 Task: Open a blank sheet, save the file as analytics.rtf Insert a table ' 2 by 2' In first column, add headers, 'Category, Amount'. Under first header, add  RentUnder second header, add 2000. Change table style to  Blue
Action: Mouse moved to (290, 205)
Screenshot: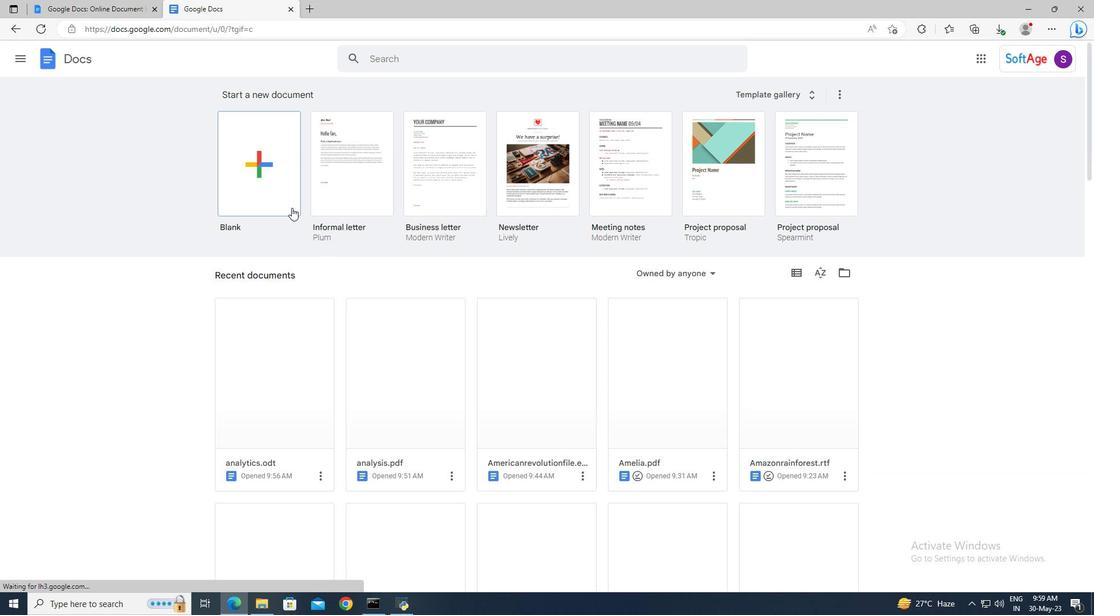 
Action: Mouse pressed left at (290, 205)
Screenshot: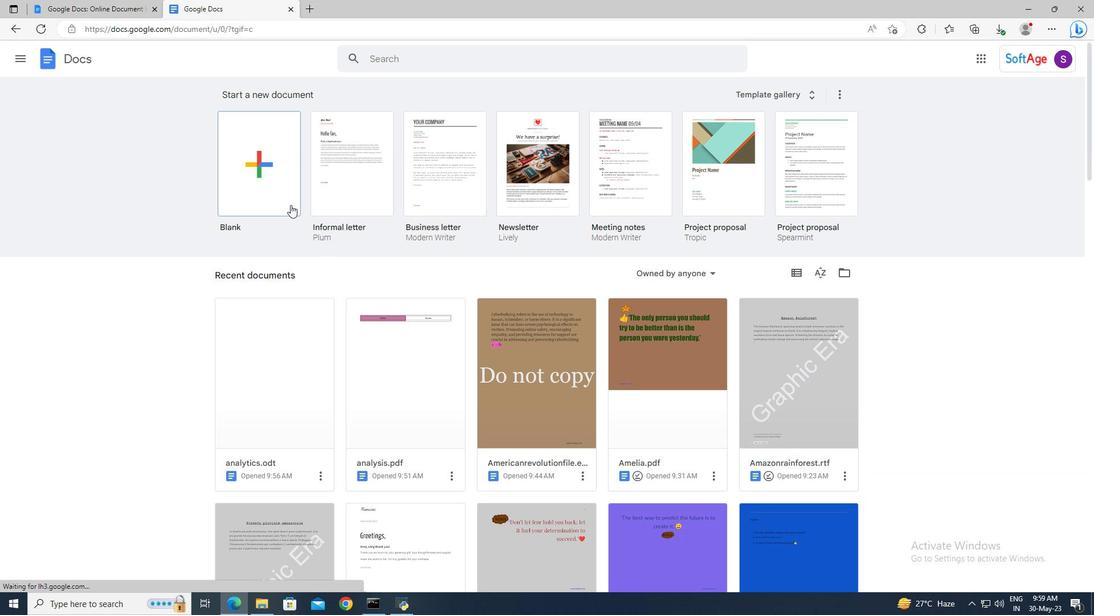 
Action: Mouse moved to (106, 53)
Screenshot: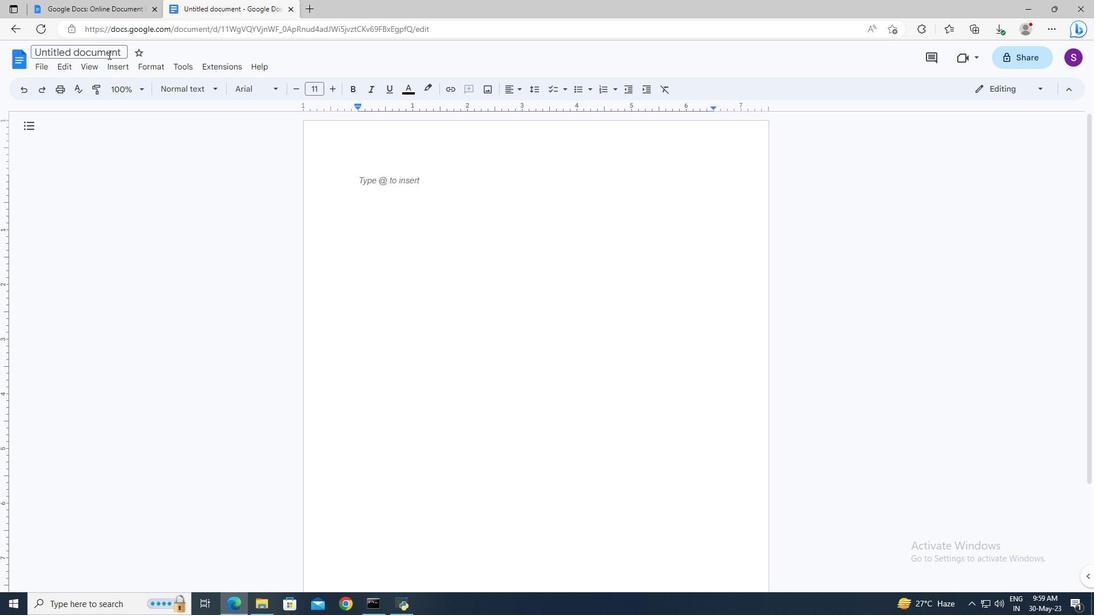 
Action: Mouse pressed left at (106, 53)
Screenshot: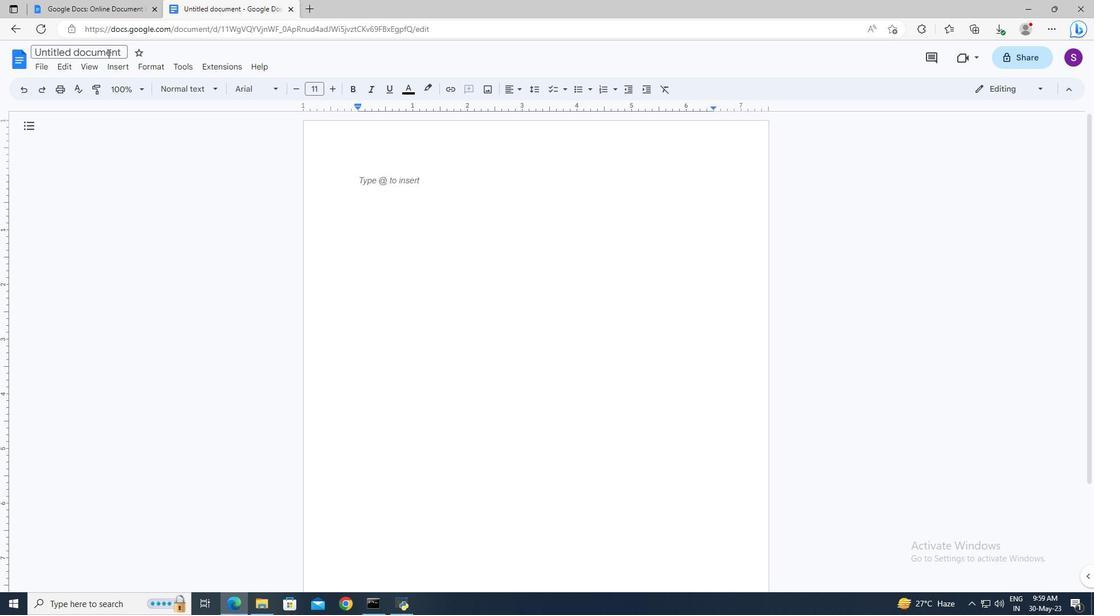 
Action: Key pressed analytics.rtf<Key.enter>
Screenshot: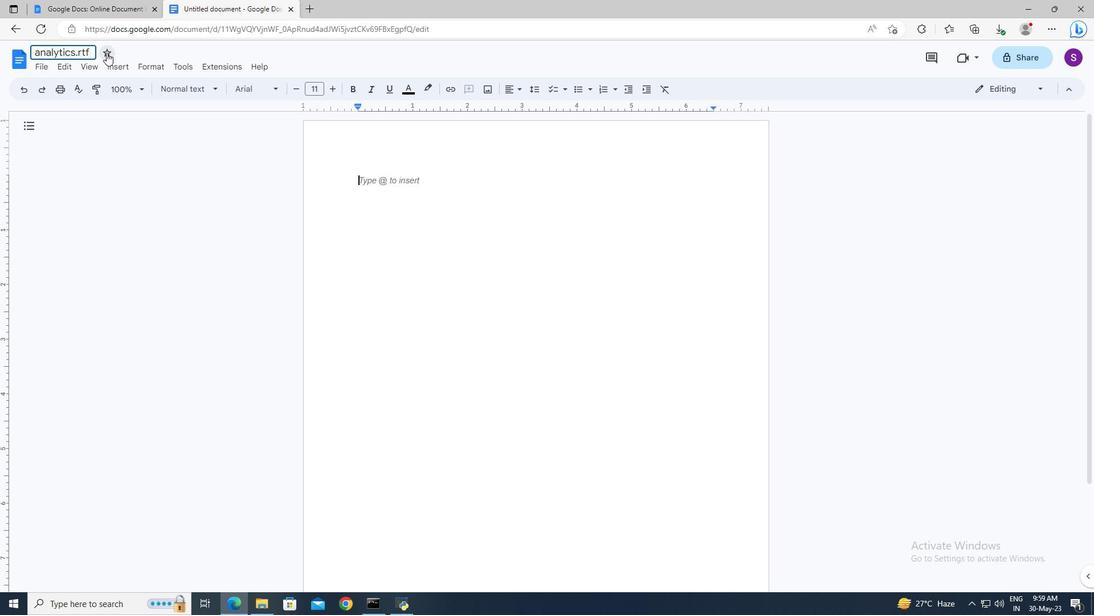 
Action: Mouse moved to (116, 64)
Screenshot: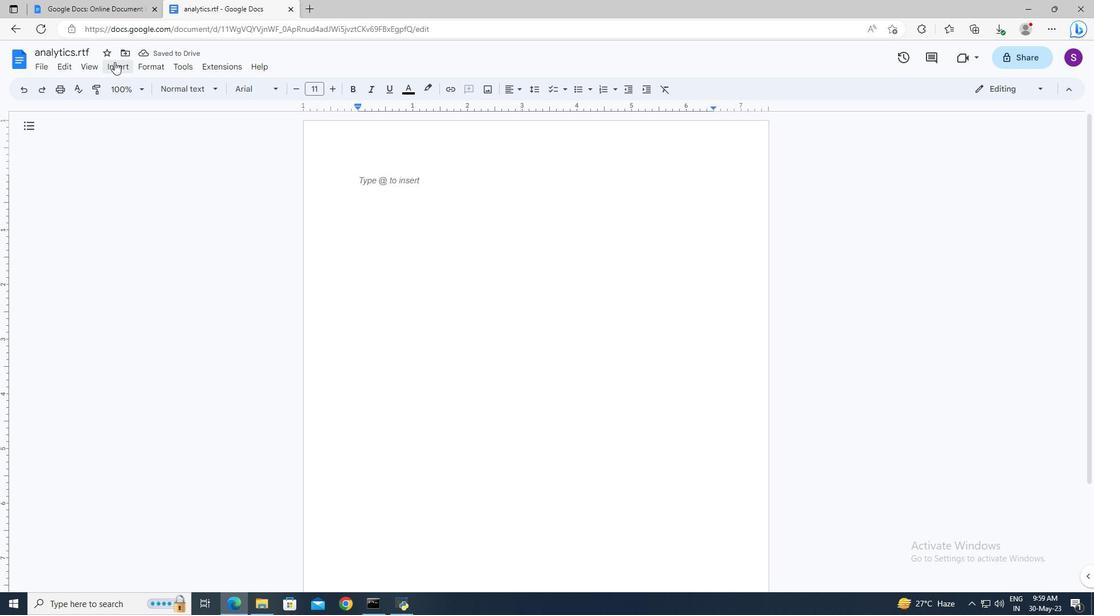 
Action: Mouse pressed left at (116, 64)
Screenshot: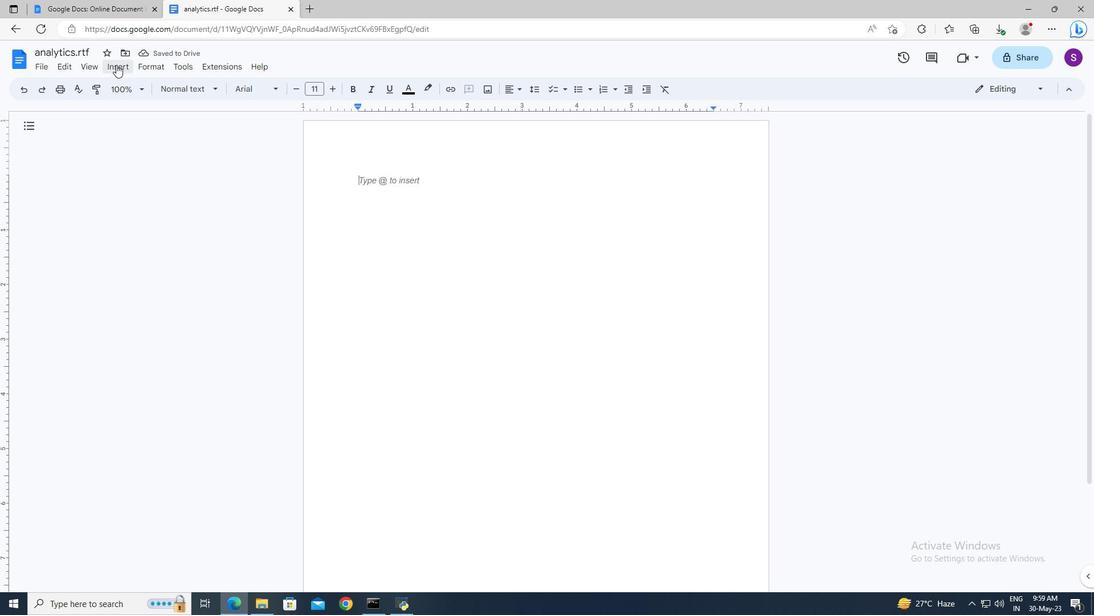 
Action: Mouse moved to (305, 143)
Screenshot: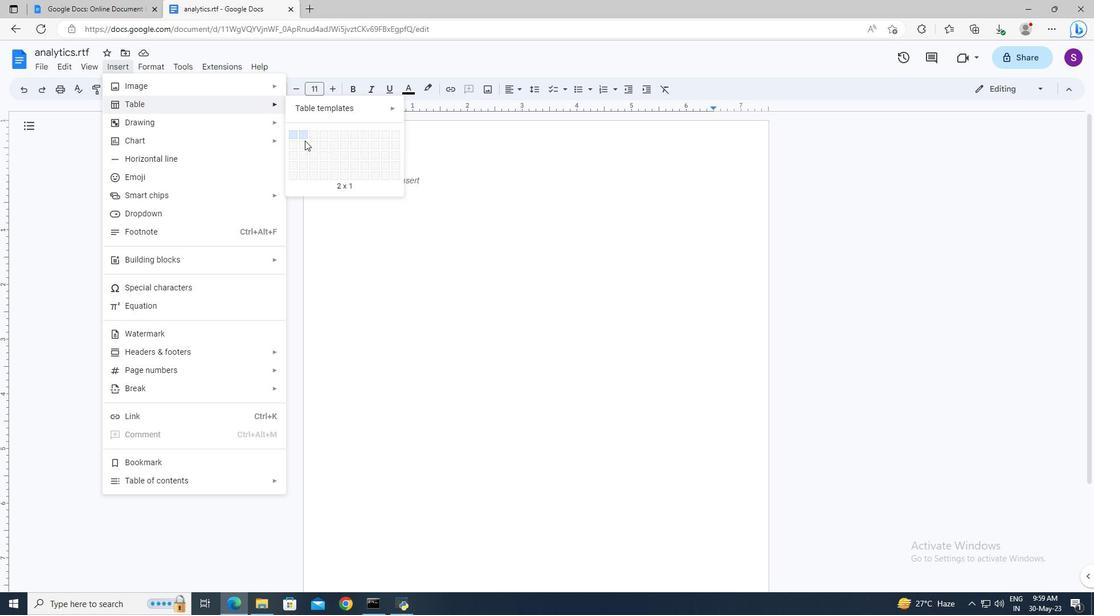 
Action: Mouse pressed left at (305, 143)
Screenshot: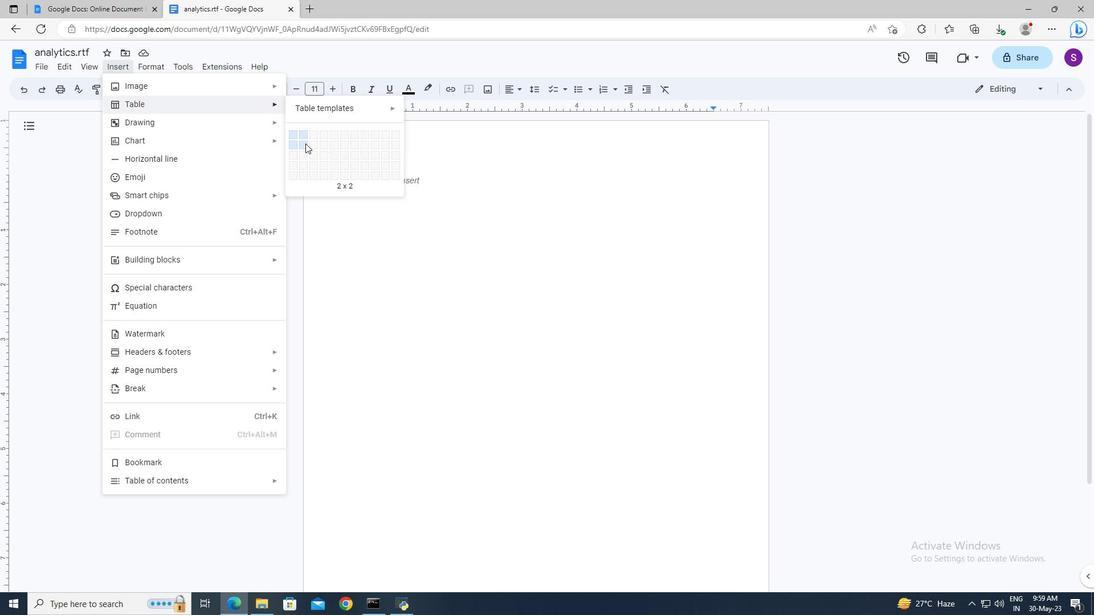 
Action: Key pressed <Key.shift>Category<Key.tab><Key.shift>Amount
Screenshot: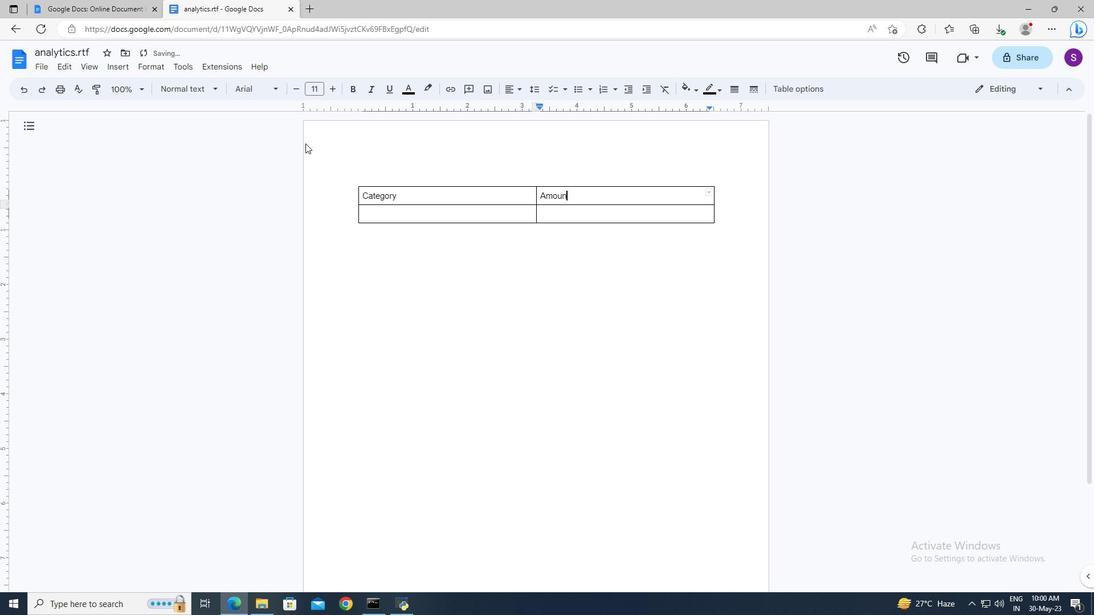 
Action: Mouse moved to (373, 217)
Screenshot: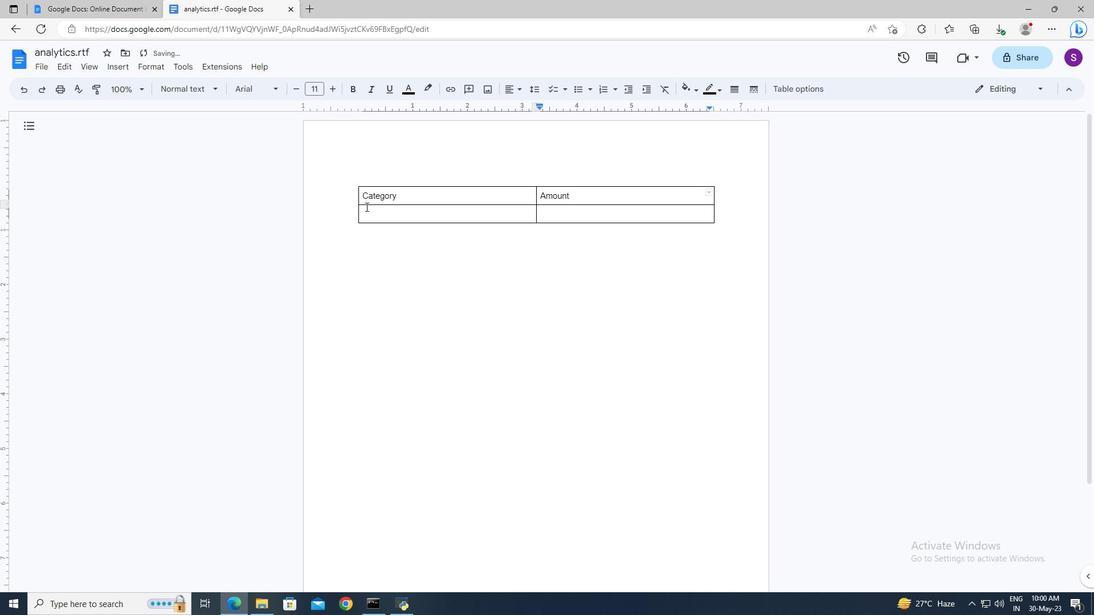 
Action: Mouse pressed left at (373, 217)
Screenshot: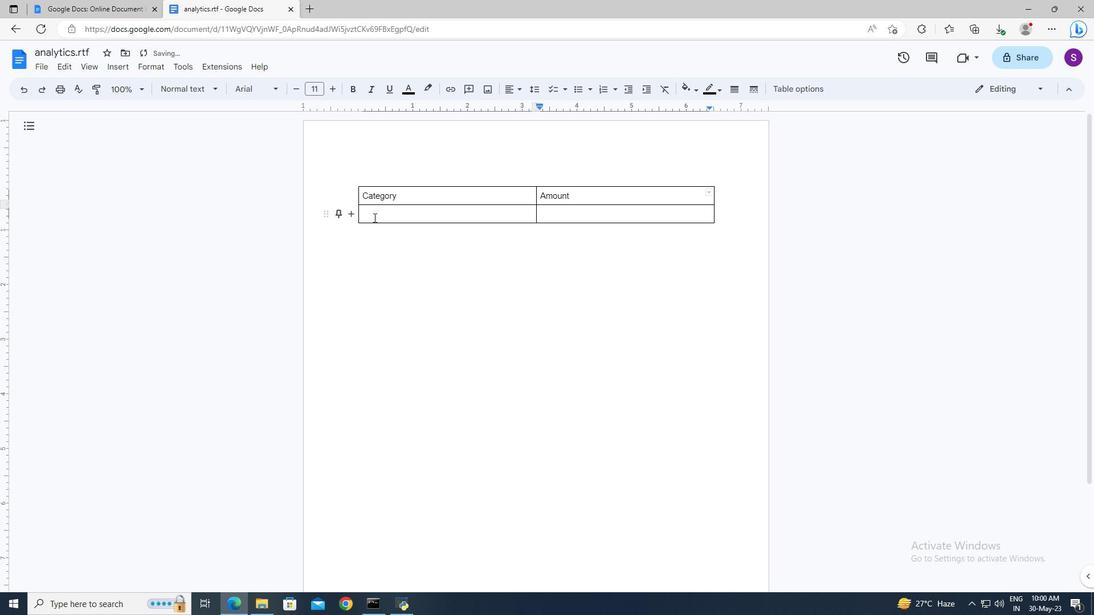 
Action: Key pressed <Key.shift>Rent<Key.tab>2000
Screenshot: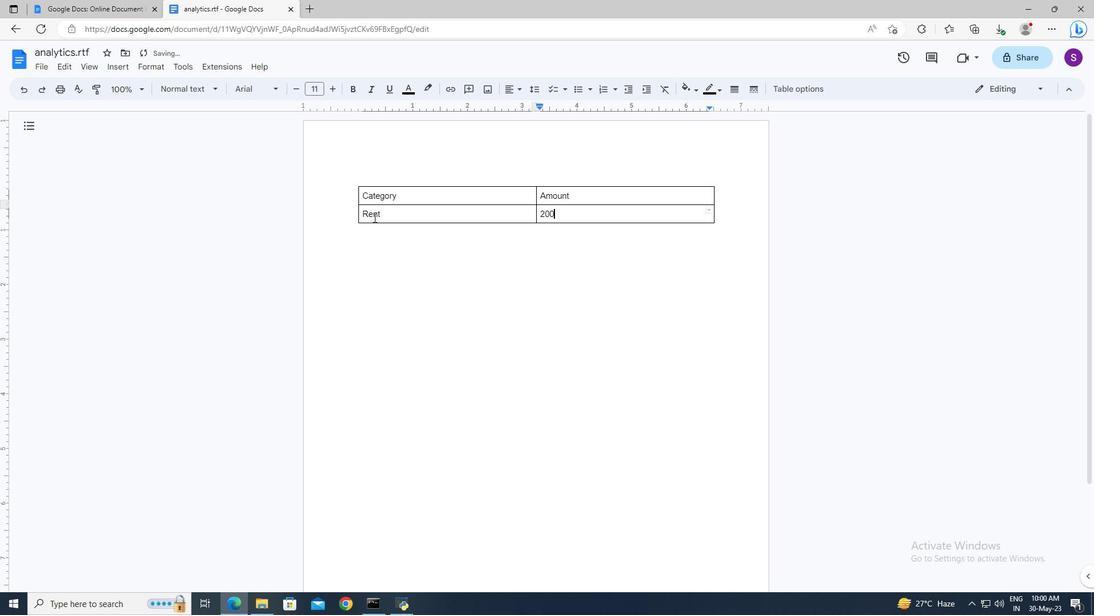 
Action: Mouse moved to (783, 92)
Screenshot: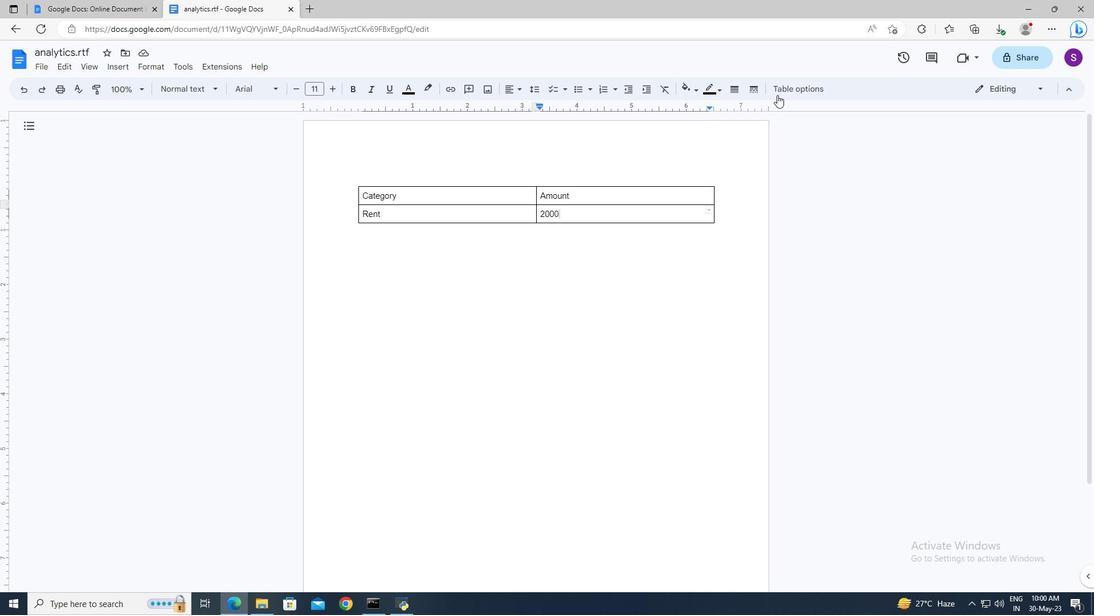 
Action: Mouse pressed left at (783, 92)
Screenshot: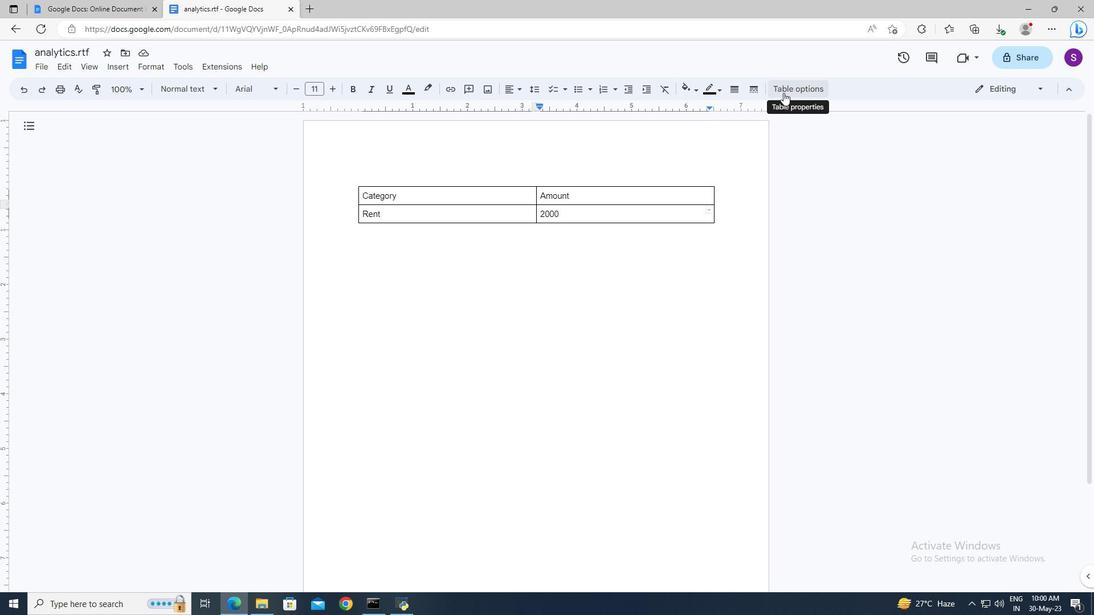 
Action: Mouse moved to (961, 262)
Screenshot: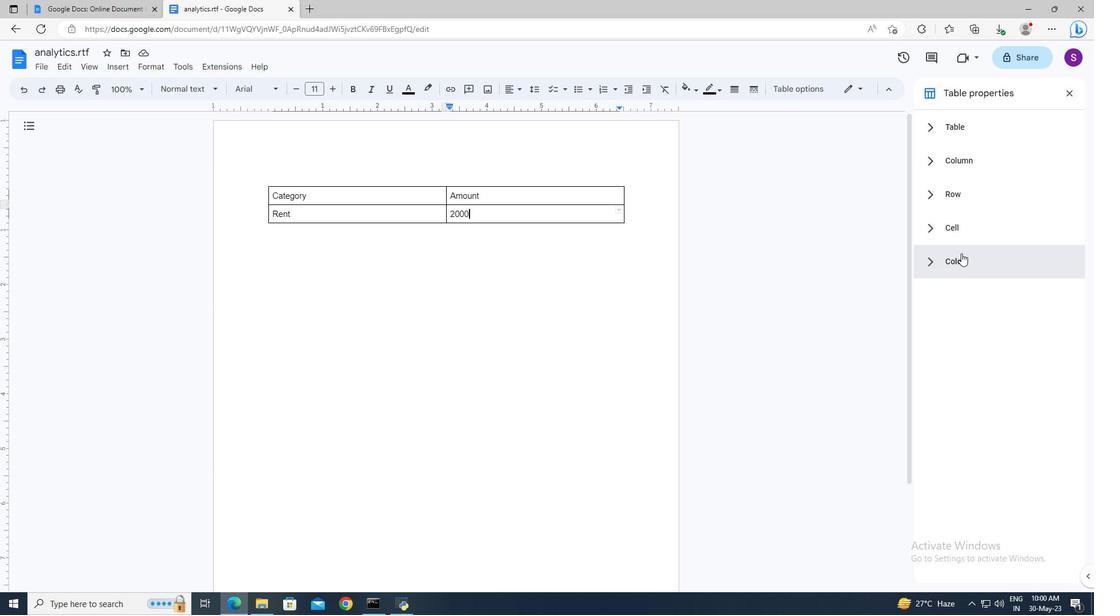 
Action: Mouse pressed left at (961, 262)
Screenshot: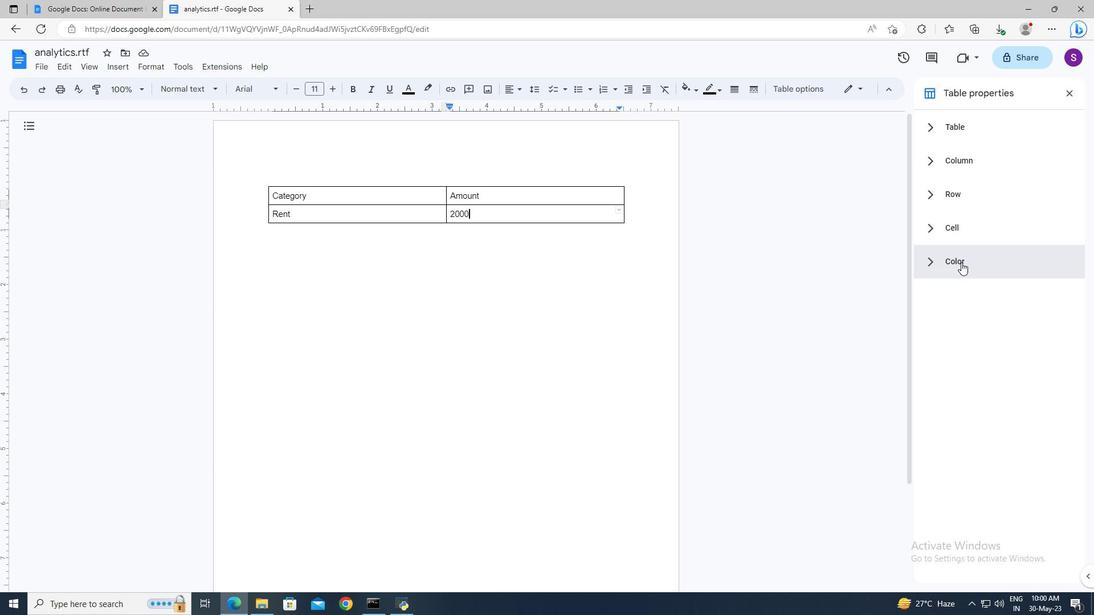 
Action: Mouse moved to (946, 311)
Screenshot: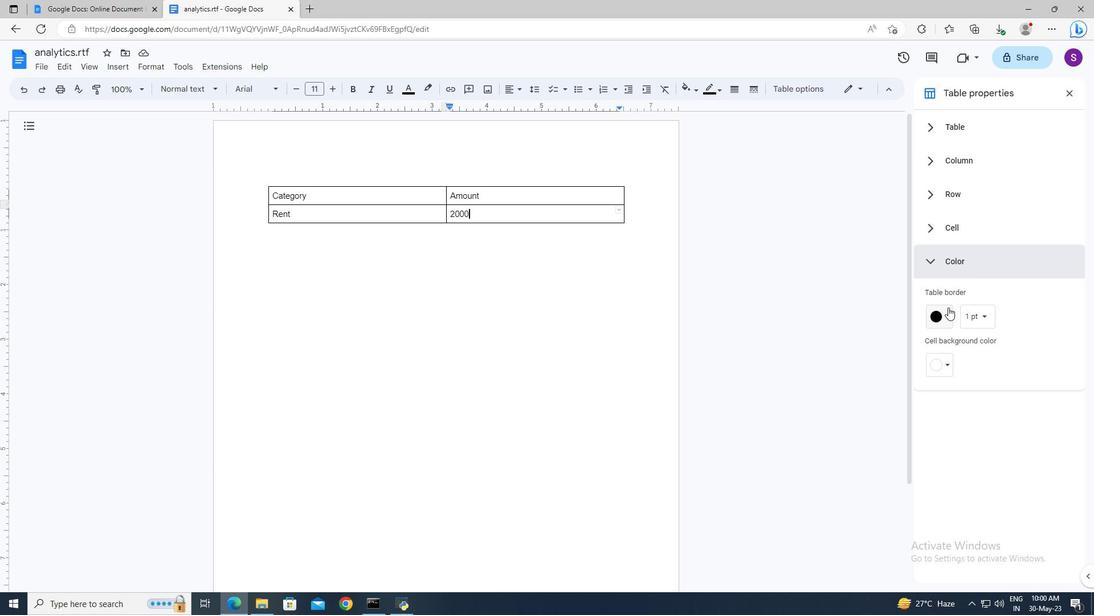 
Action: Mouse pressed left at (946, 311)
Screenshot: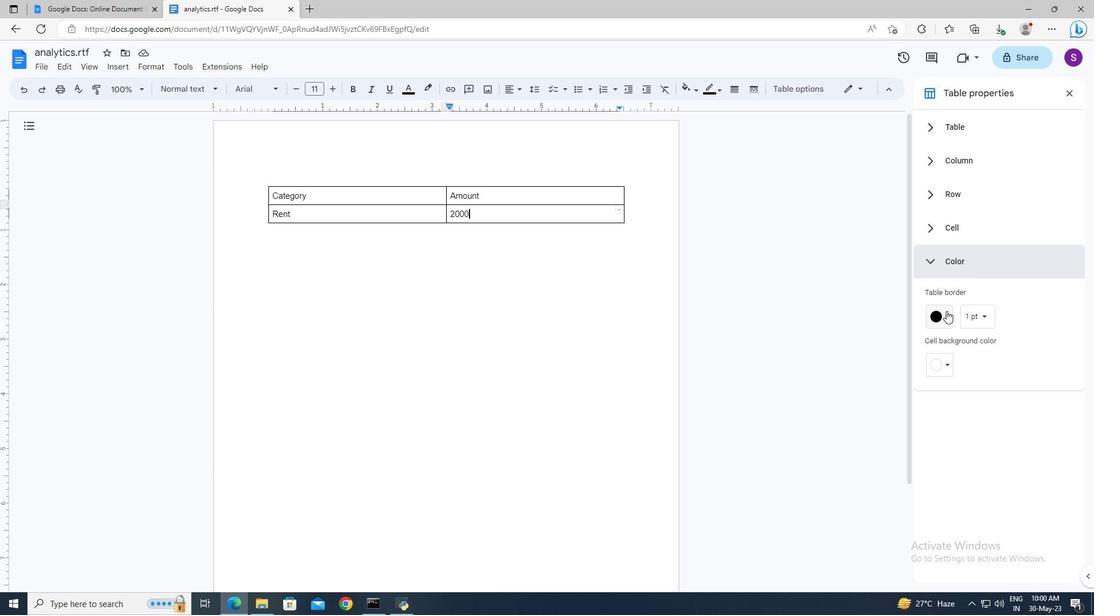 
Action: Mouse moved to (1024, 354)
Screenshot: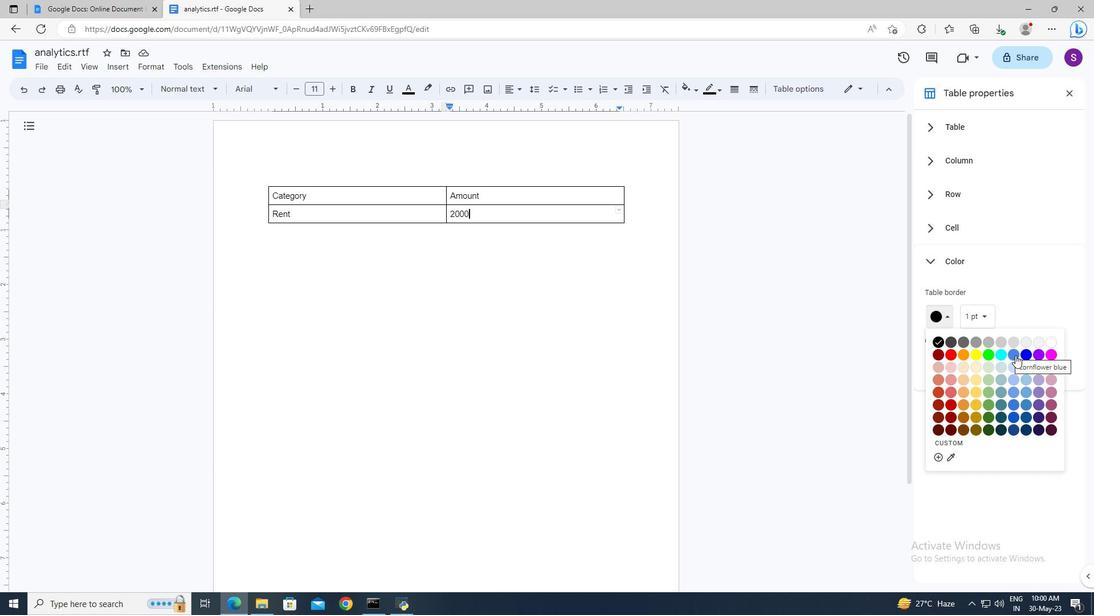 
Action: Mouse pressed left at (1024, 354)
Screenshot: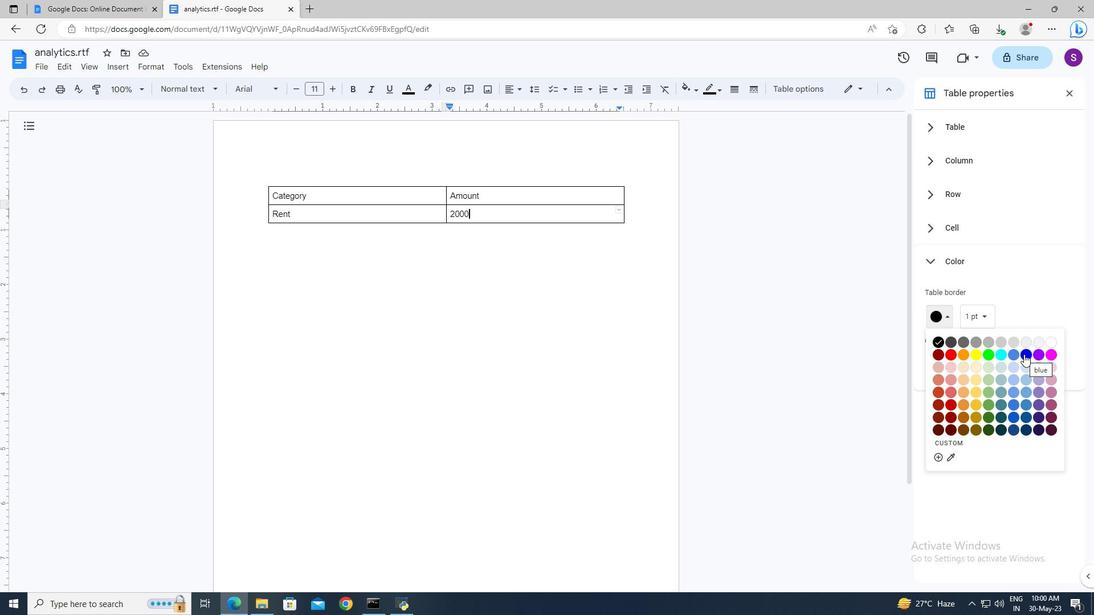 
Action: Mouse moved to (950, 359)
Screenshot: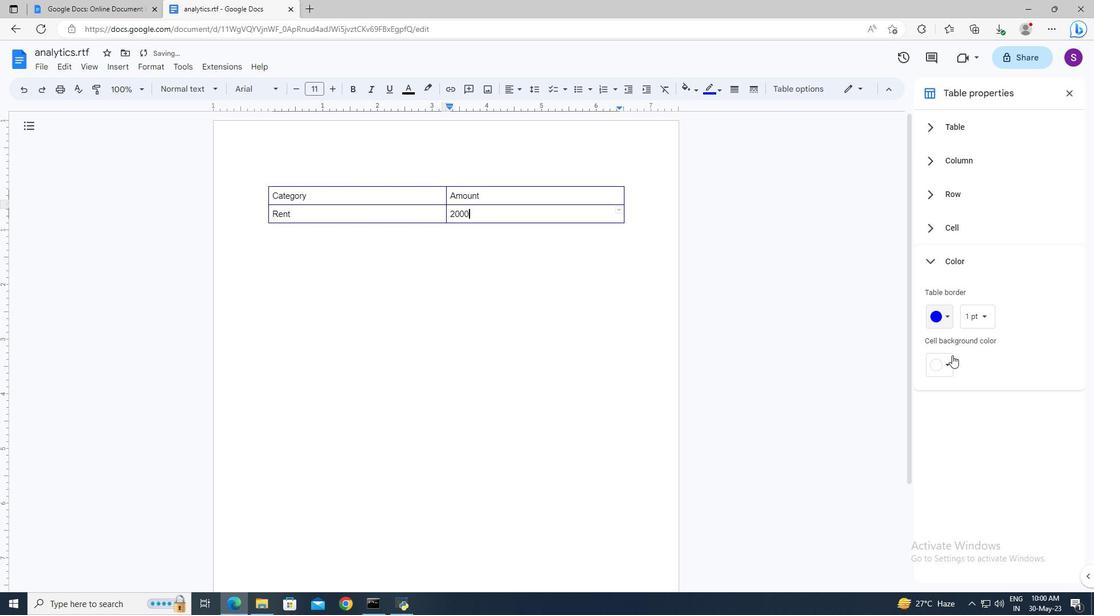 
Action: Mouse pressed left at (950, 359)
Screenshot: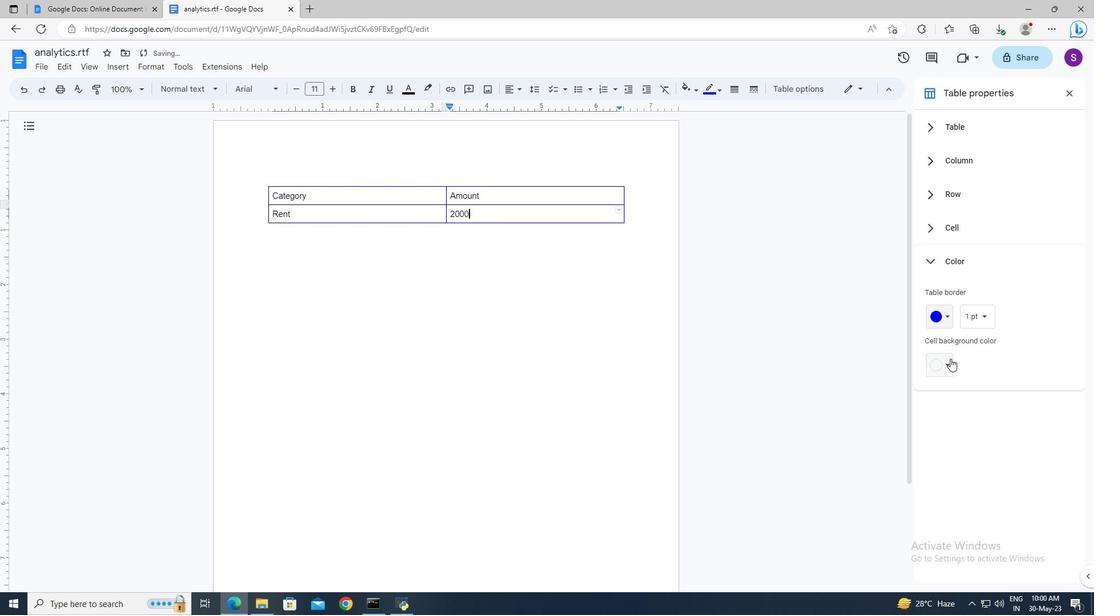 
Action: Mouse moved to (1074, 94)
Screenshot: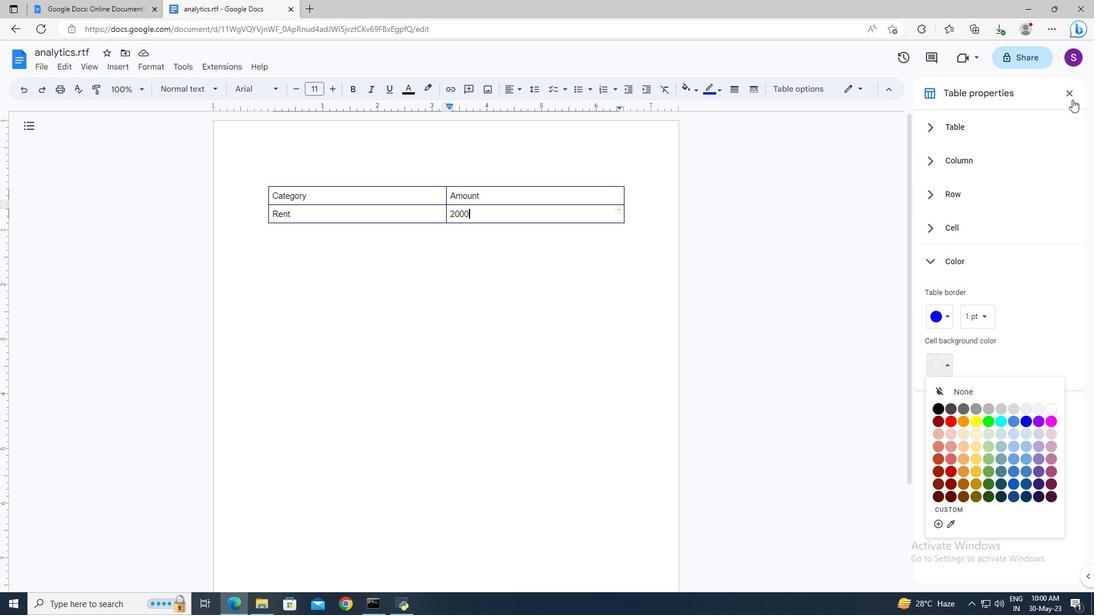 
Action: Mouse pressed left at (1074, 94)
Screenshot: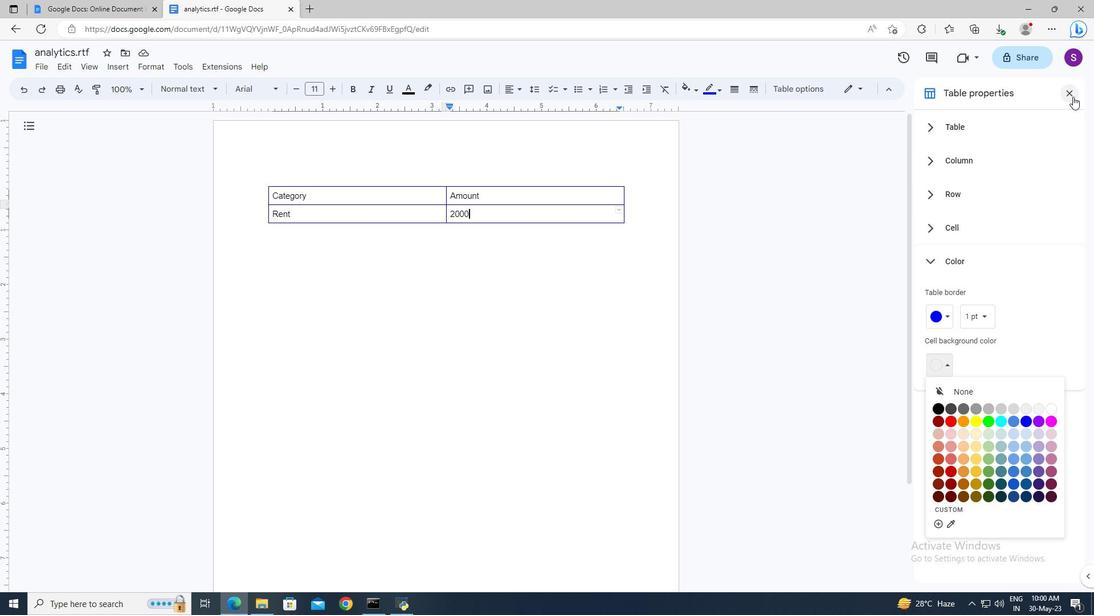 
Action: Mouse moved to (607, 244)
Screenshot: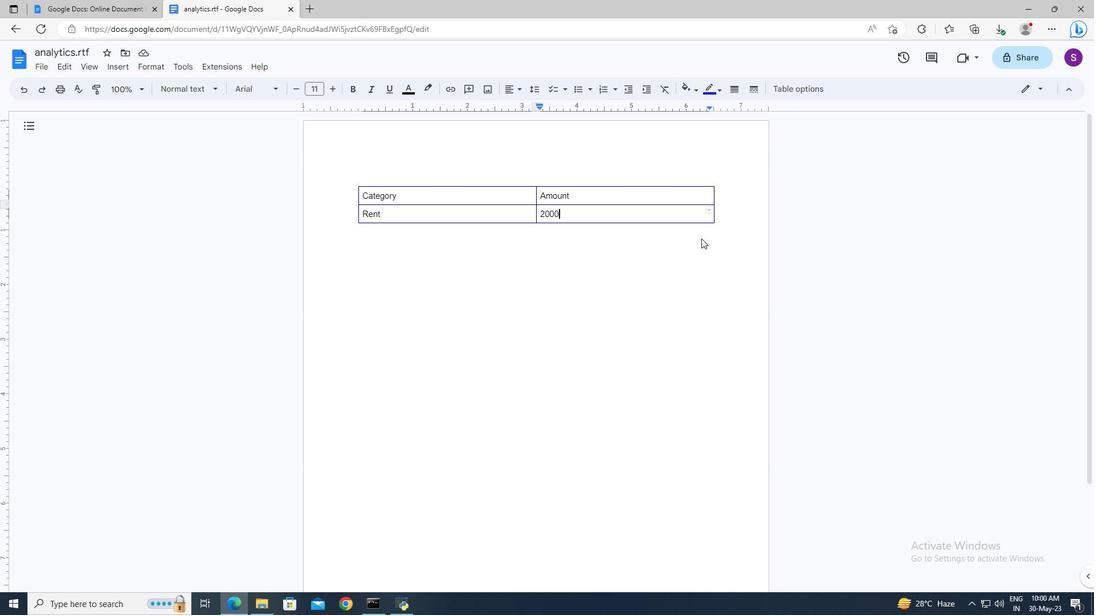 
Action: Mouse pressed left at (607, 244)
Screenshot: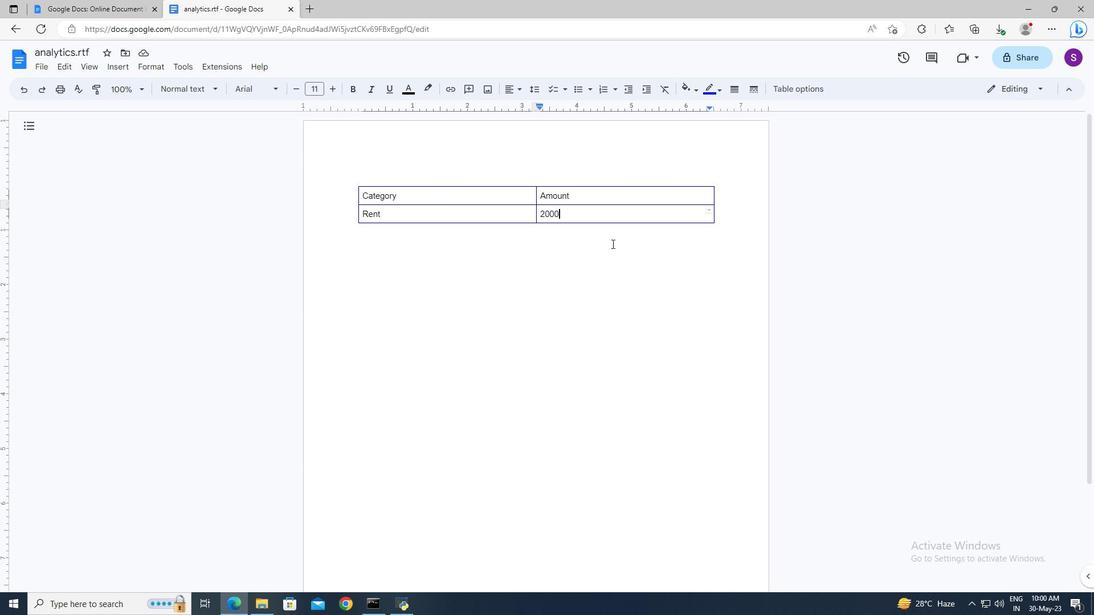 
